 Task: In the  document Pottery.doc, select heading and apply ' Italics'  Using "replace feature", replace:  'by to using'
Action: Mouse moved to (144, 190)
Screenshot: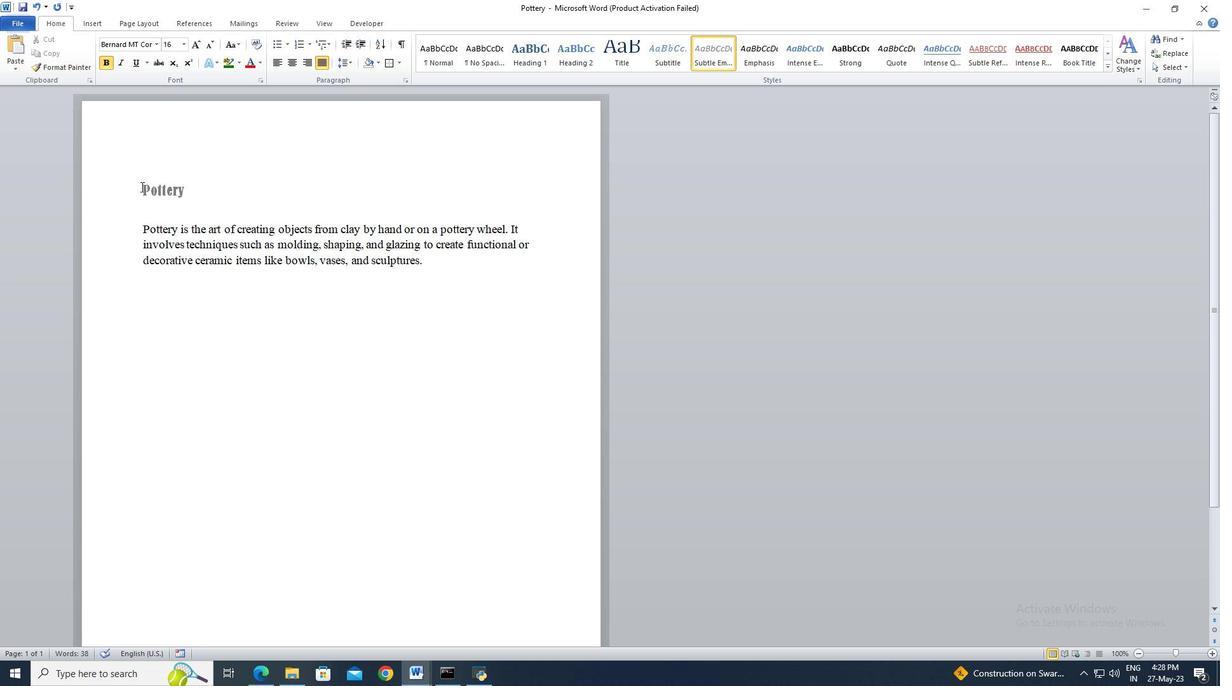 
Action: Mouse pressed left at (144, 190)
Screenshot: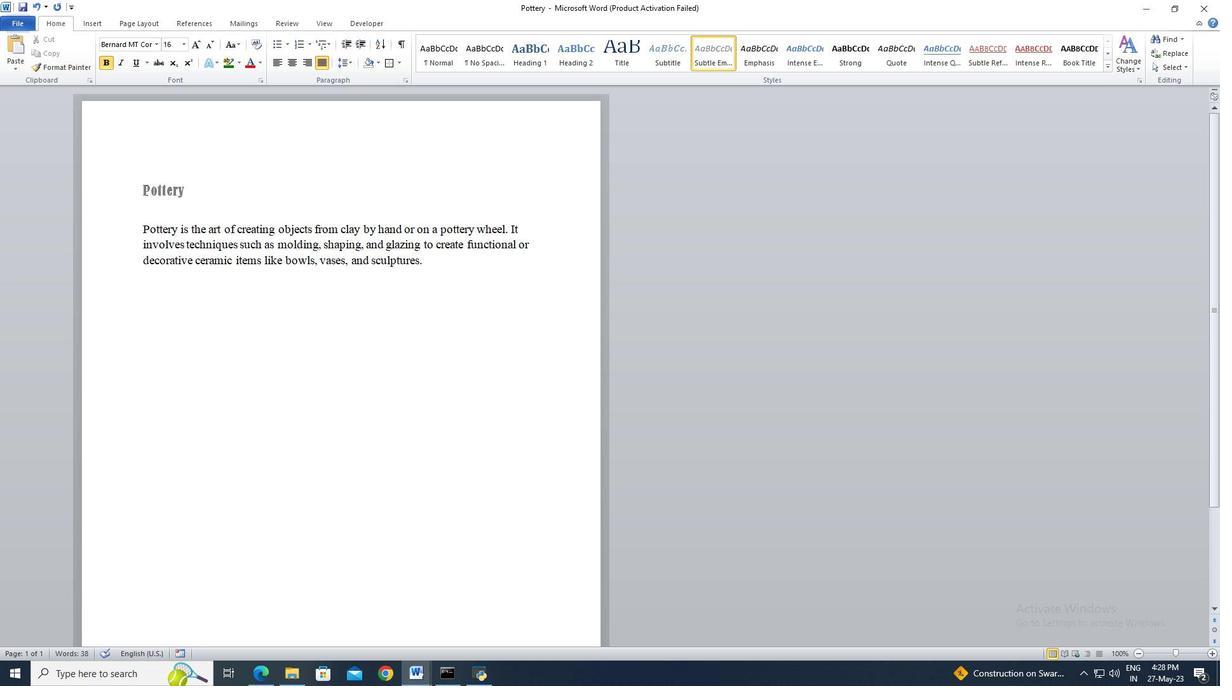 
Action: Key pressed <Key.shift><Key.right><Key.end>
Screenshot: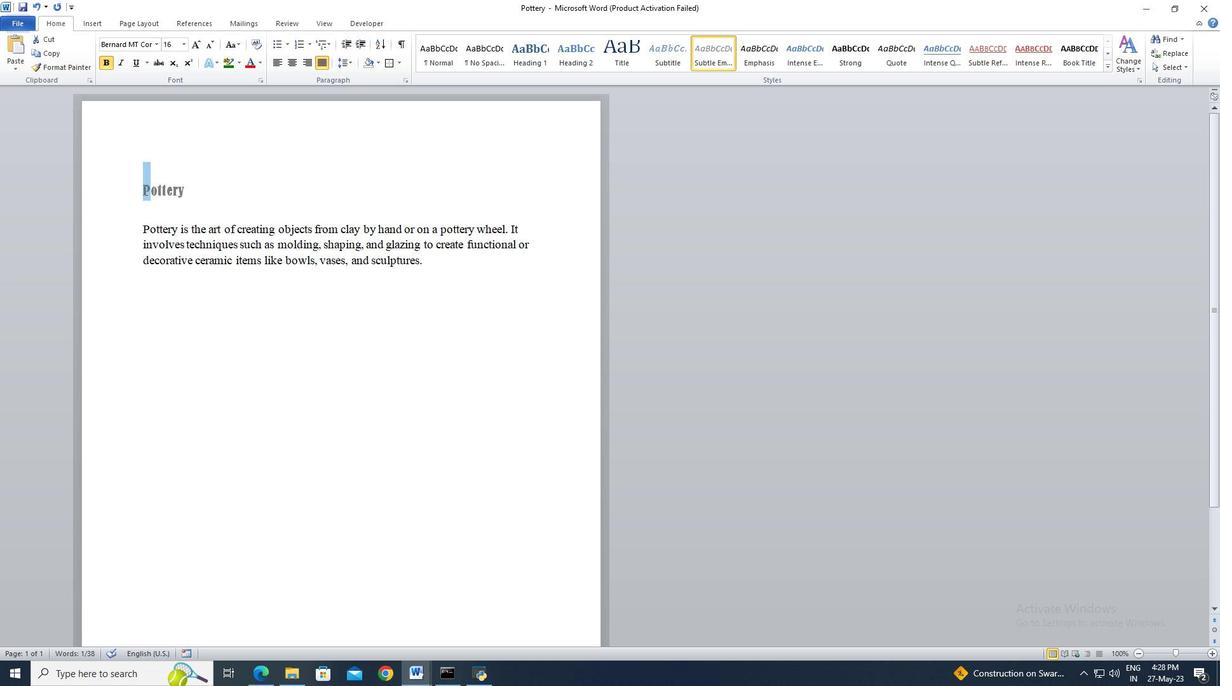 
Action: Mouse moved to (123, 64)
Screenshot: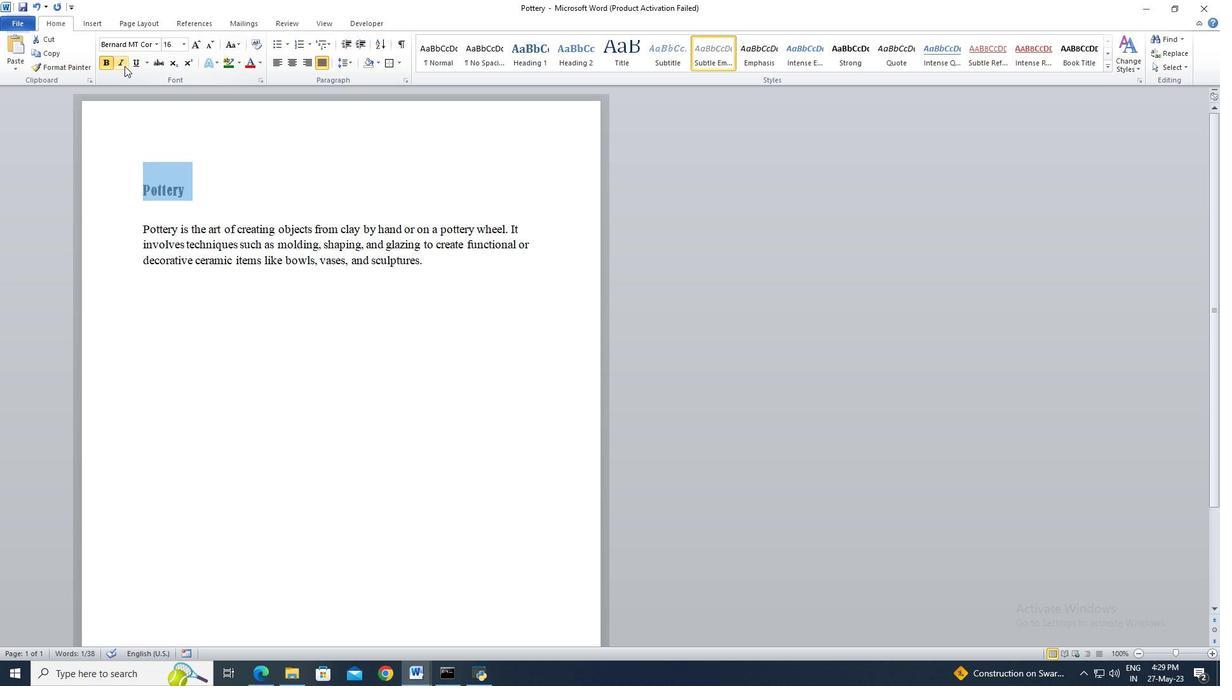 
Action: Mouse pressed left at (123, 64)
Screenshot: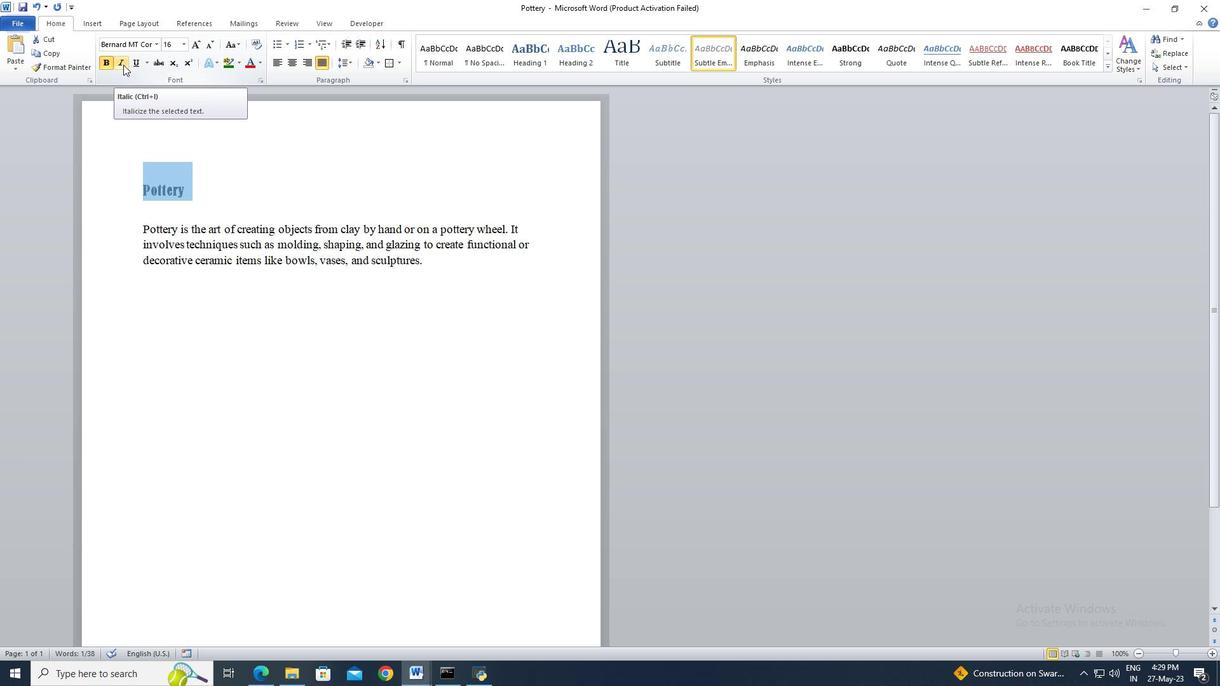 
Action: Mouse moved to (235, 196)
Screenshot: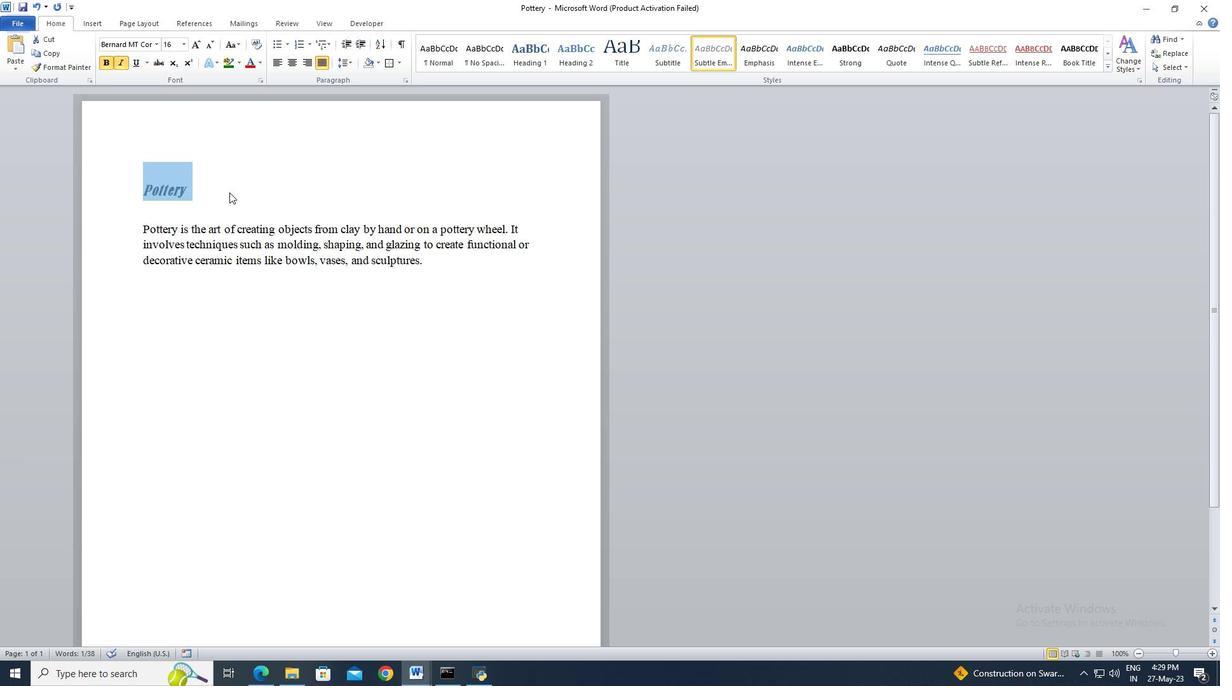 
Action: Mouse pressed left at (235, 196)
Screenshot: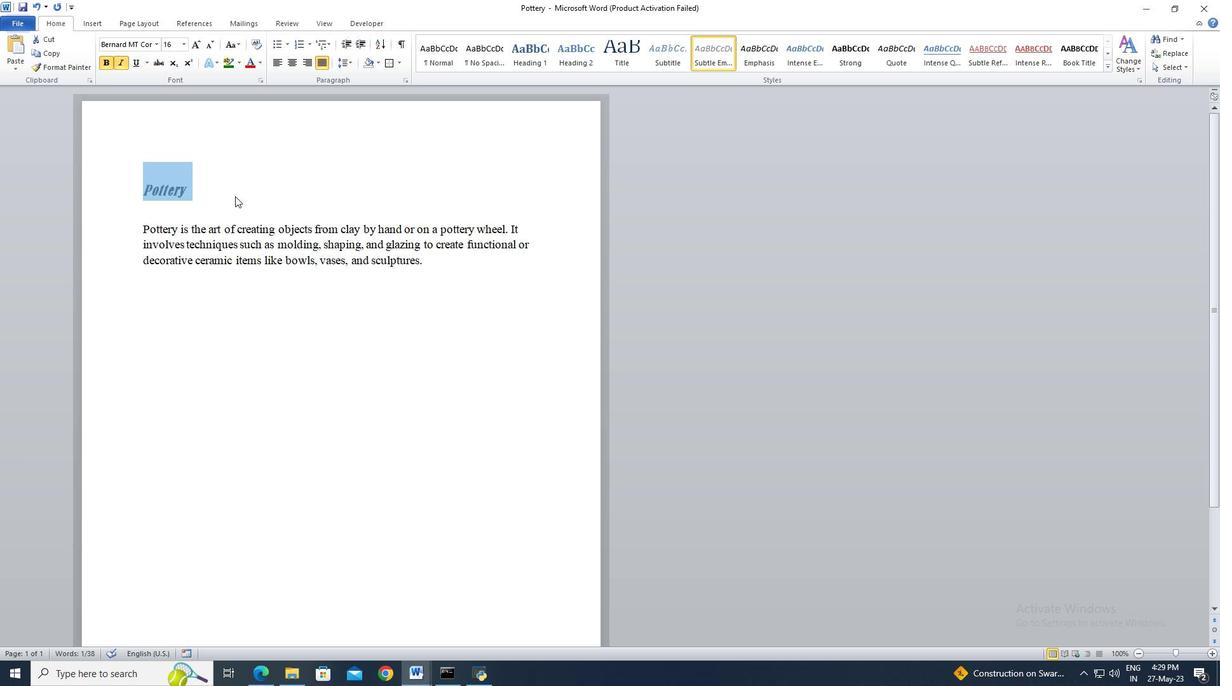
Action: Mouse moved to (1168, 57)
Screenshot: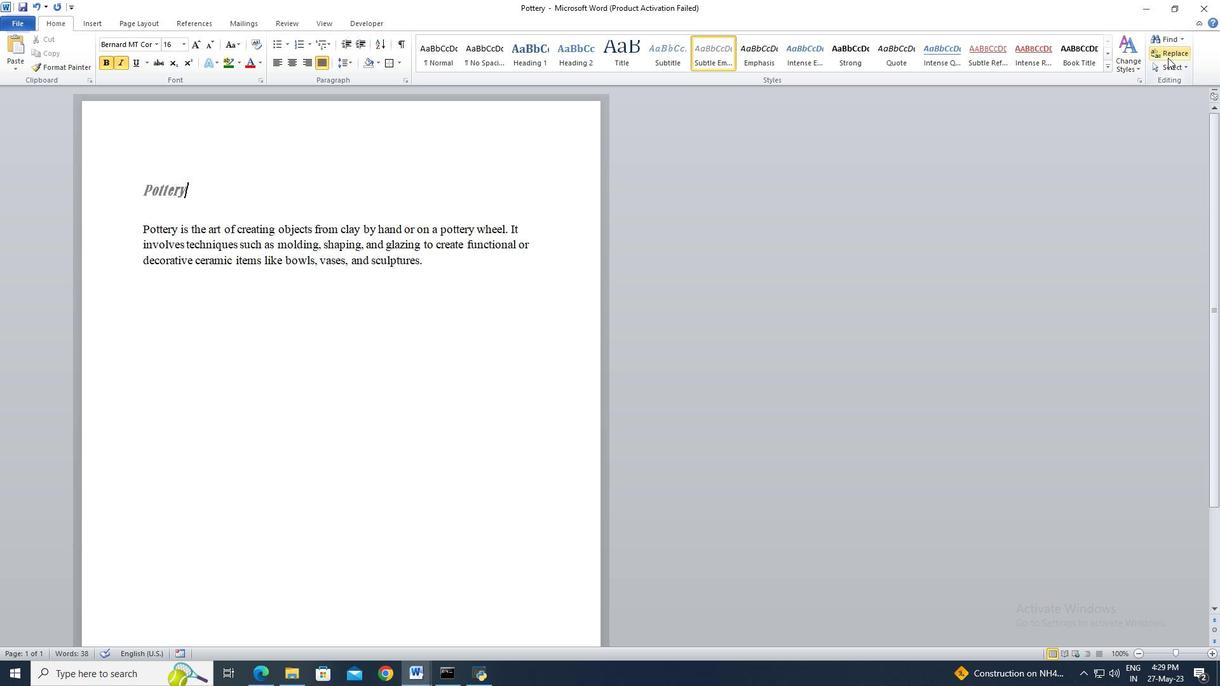 
Action: Mouse pressed left at (1168, 57)
Screenshot: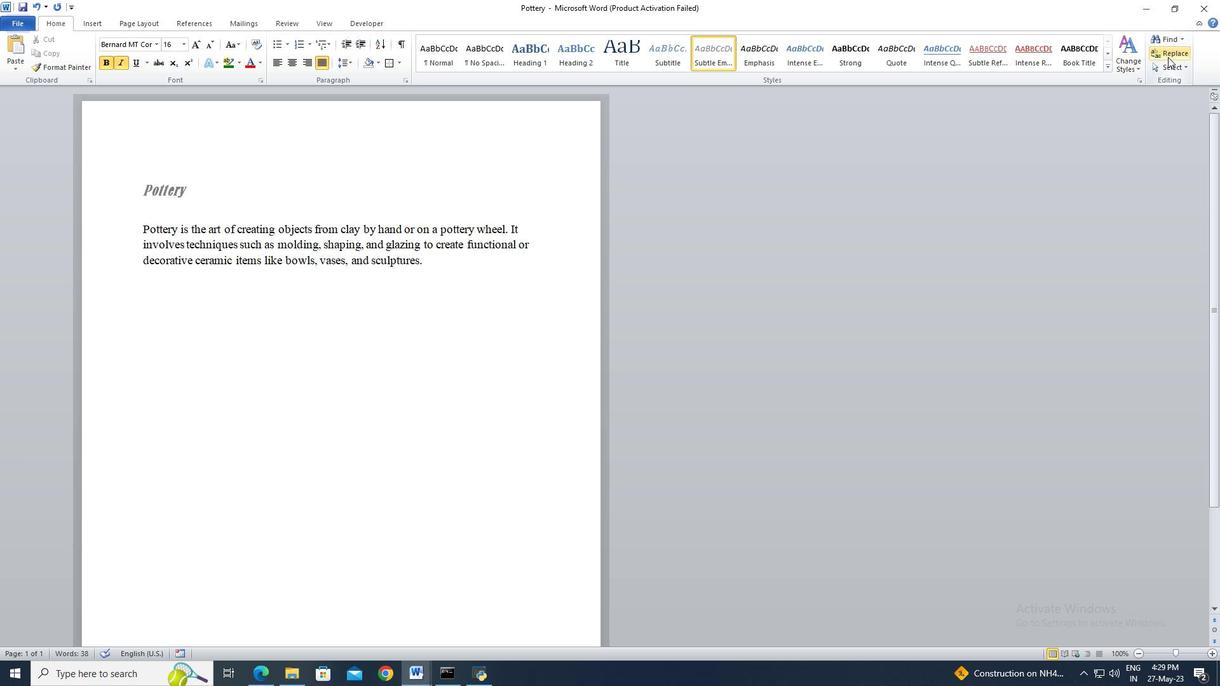 
Action: Mouse moved to (1054, 97)
Screenshot: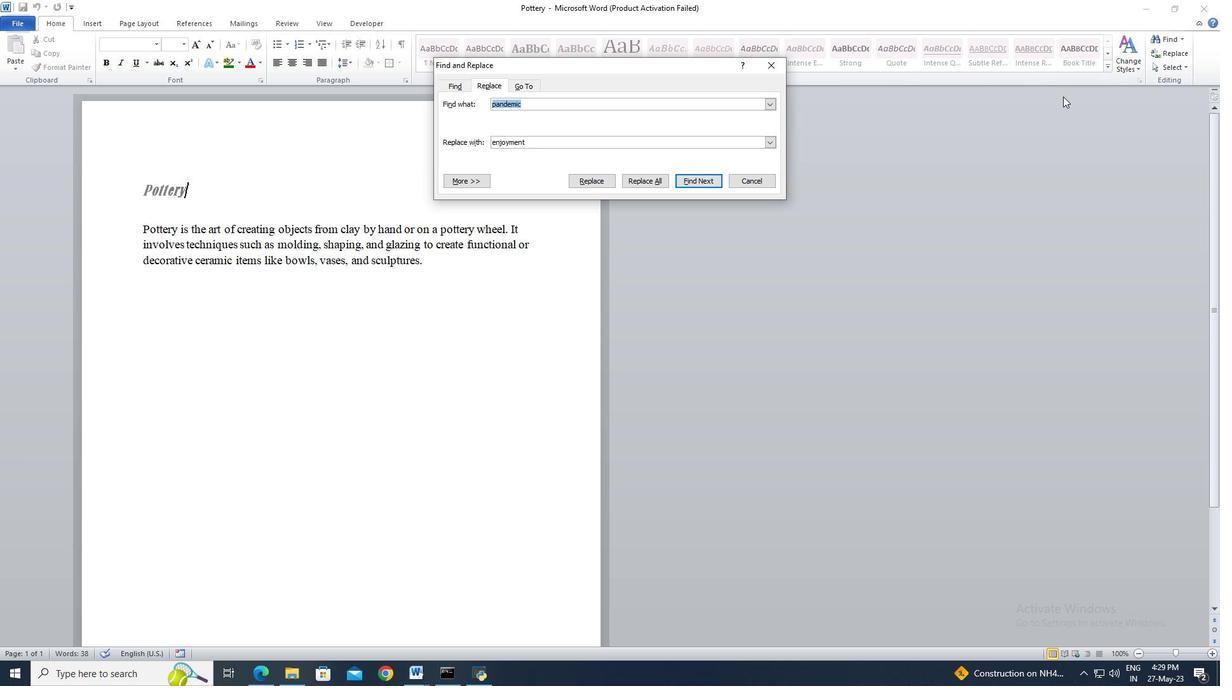 
Action: Key pressed by<Key.tab>using
Screenshot: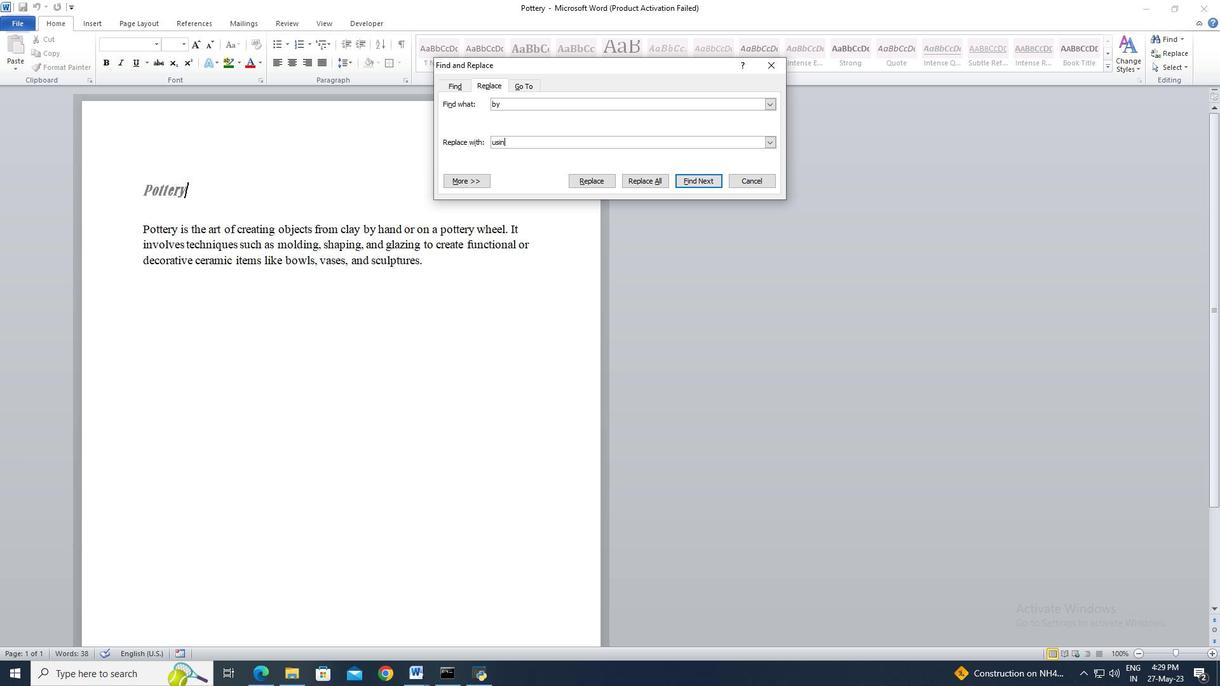 
Action: Mouse moved to (596, 180)
Screenshot: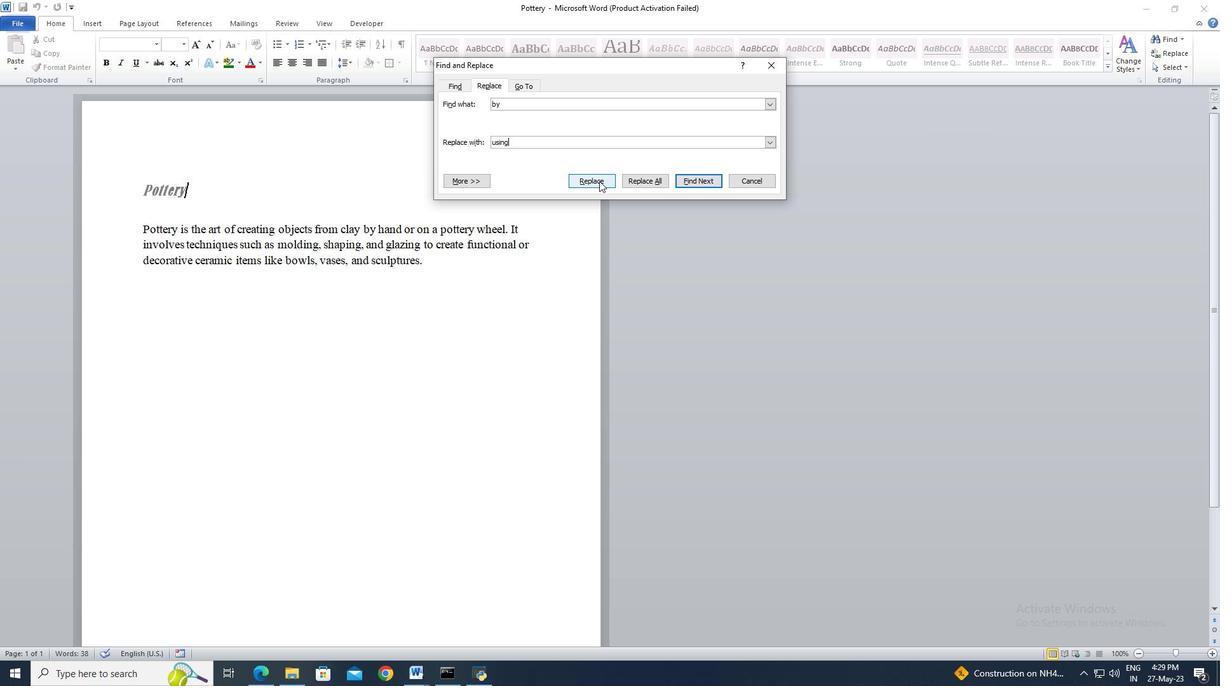 
Action: Mouse pressed left at (596, 180)
Screenshot: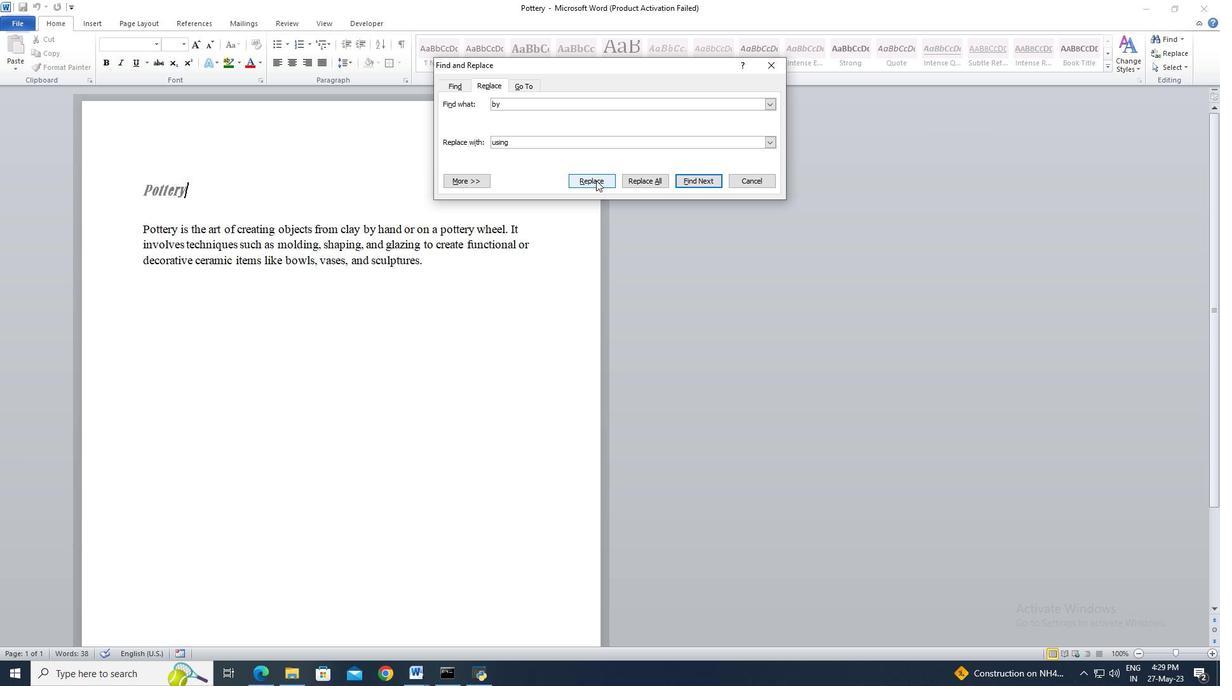 
Action: Mouse pressed left at (596, 180)
Screenshot: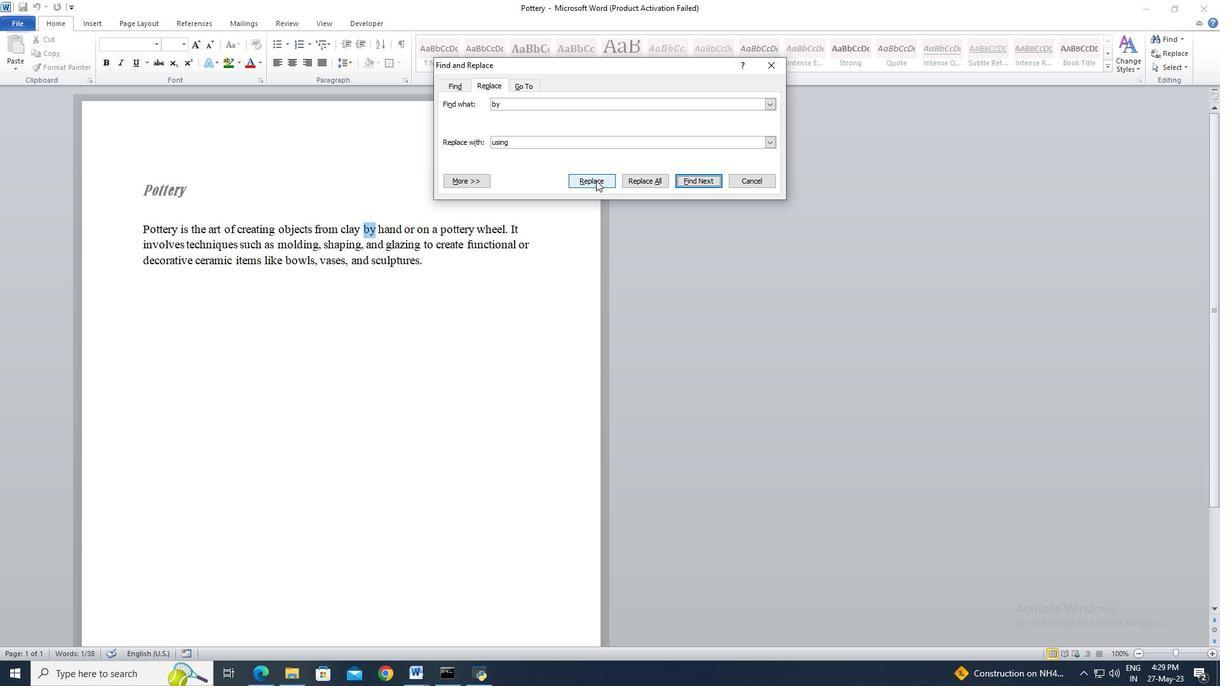 
Action: Mouse moved to (591, 369)
Screenshot: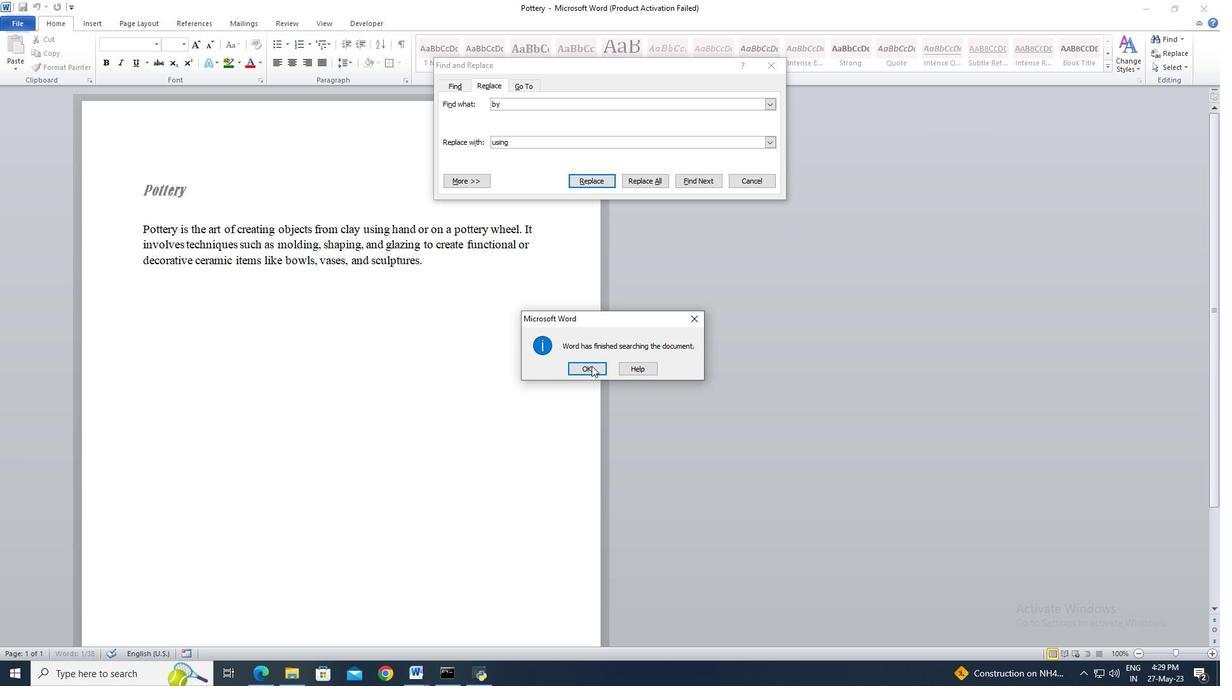 
Action: Mouse pressed left at (591, 369)
Screenshot: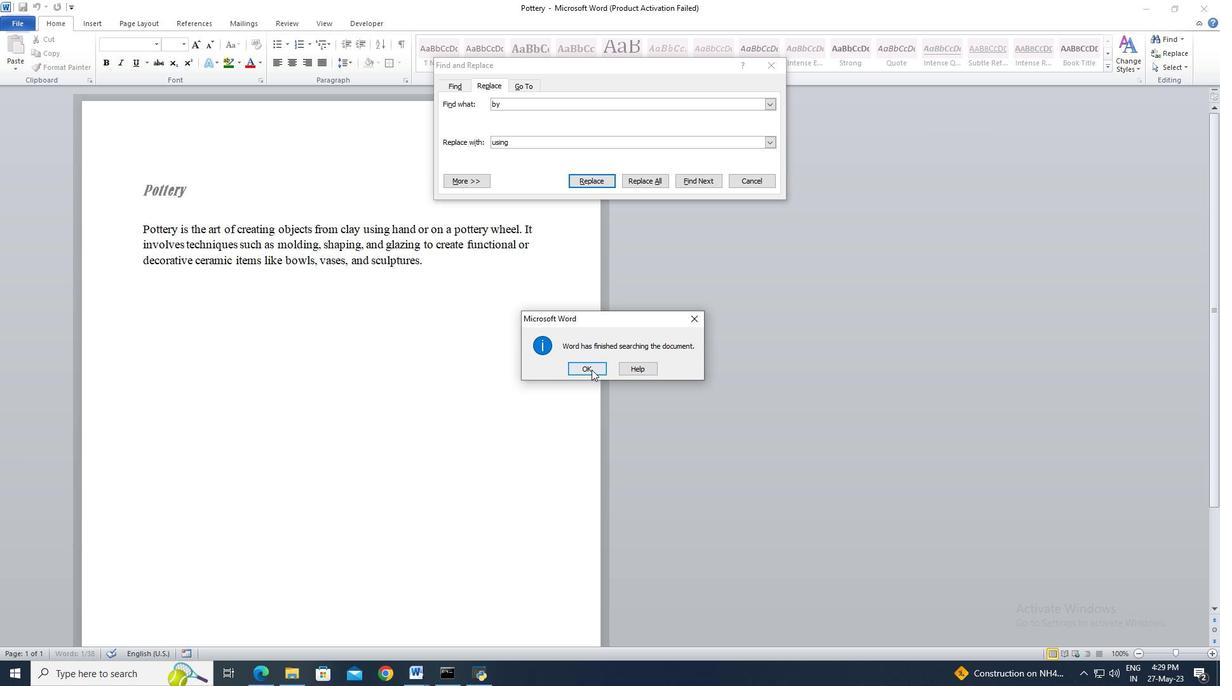 
Action: Mouse moved to (743, 180)
Screenshot: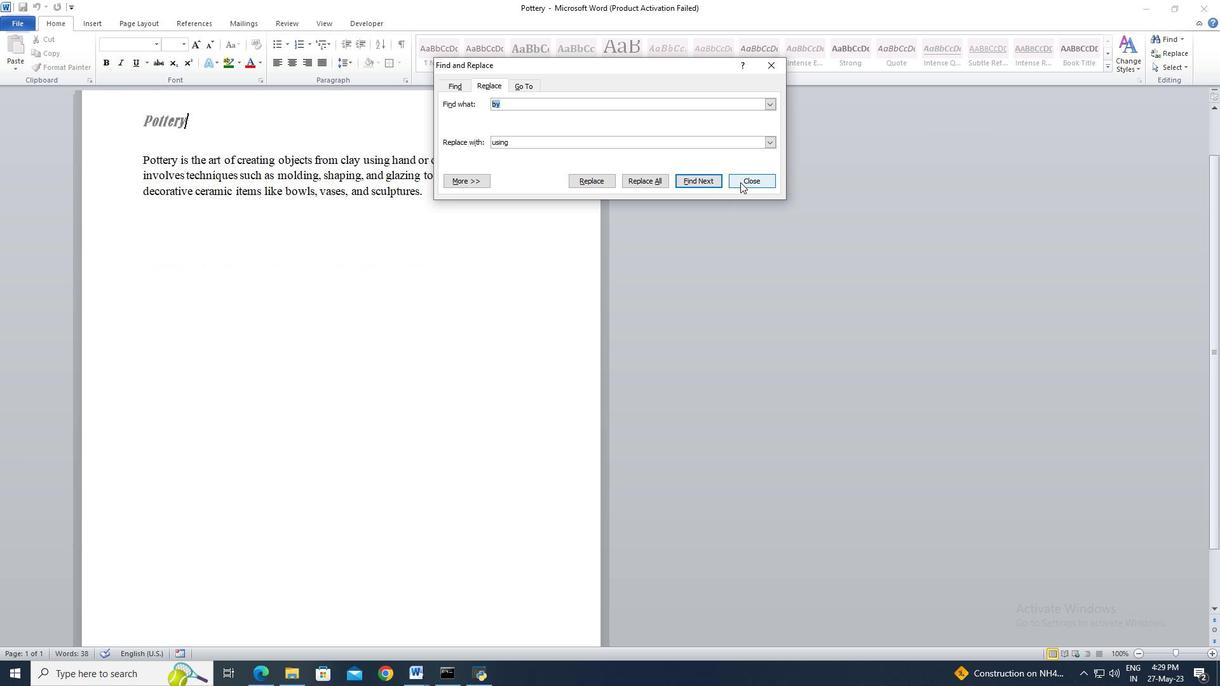 
Action: Mouse pressed left at (743, 180)
Screenshot: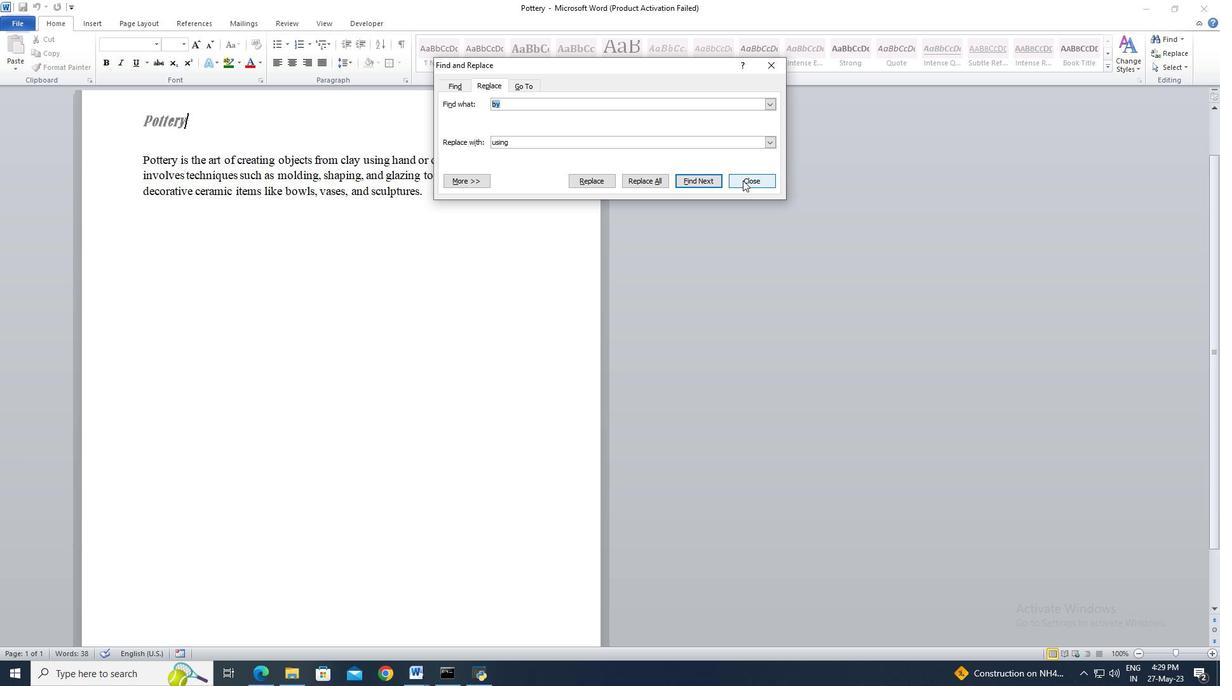 
Action: Mouse moved to (540, 192)
Screenshot: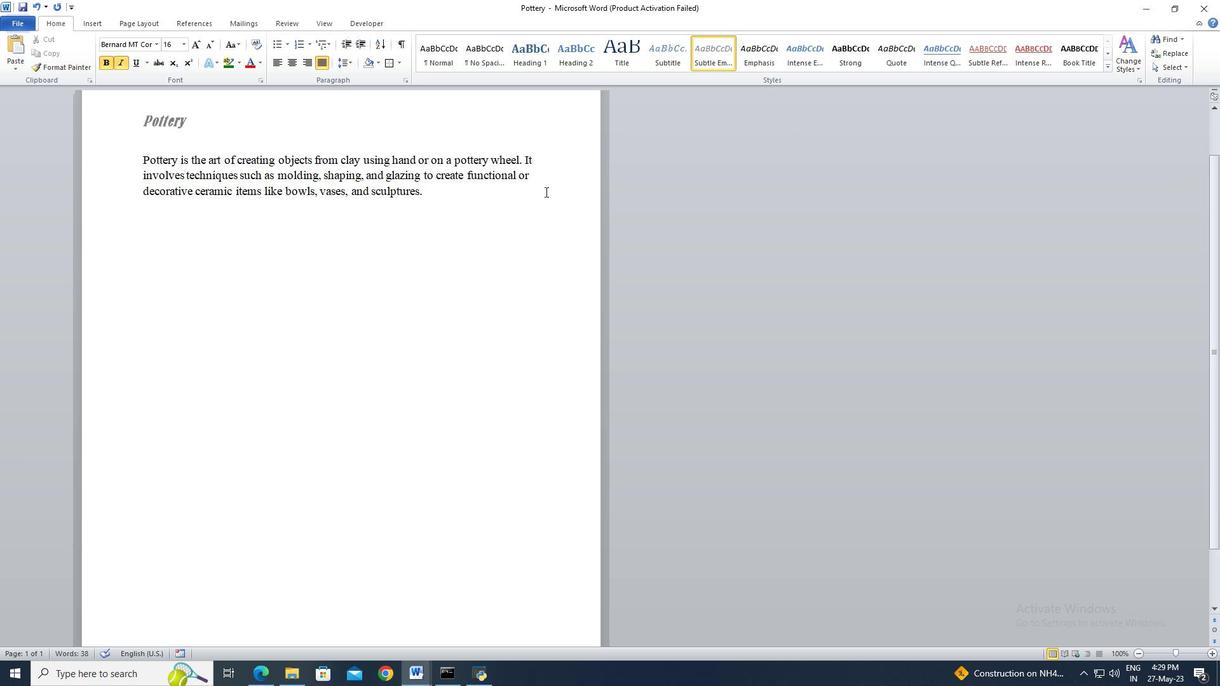 
Action: Mouse pressed left at (540, 192)
Screenshot: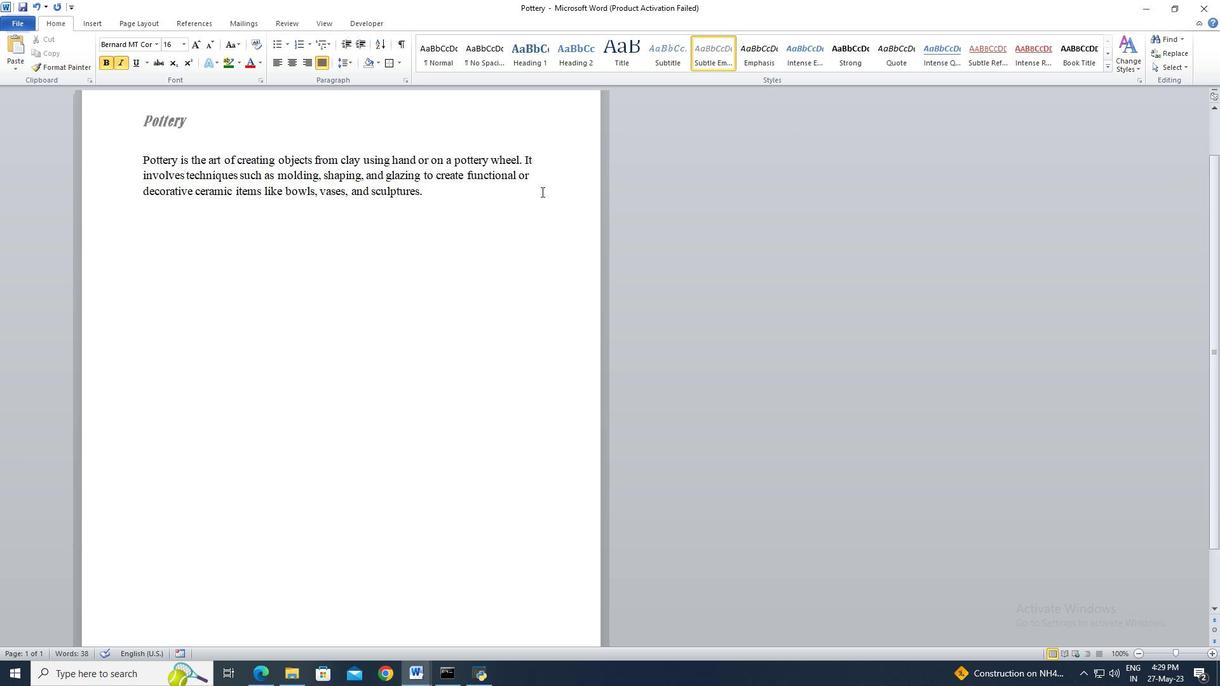 
